 Task: Add Organic Valley Organic Shredded Sharp Cheddar Cheese to the cart.
Action: Mouse moved to (652, 251)
Screenshot: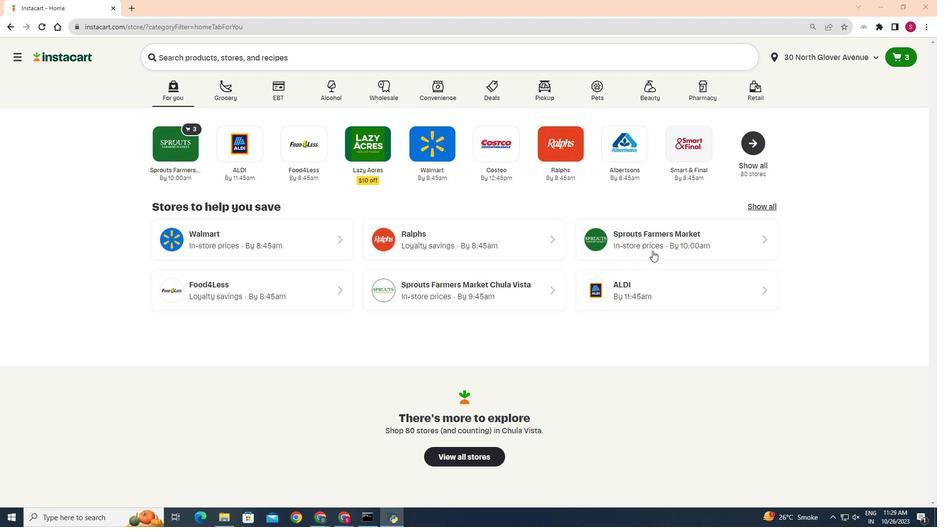 
Action: Mouse pressed left at (652, 251)
Screenshot: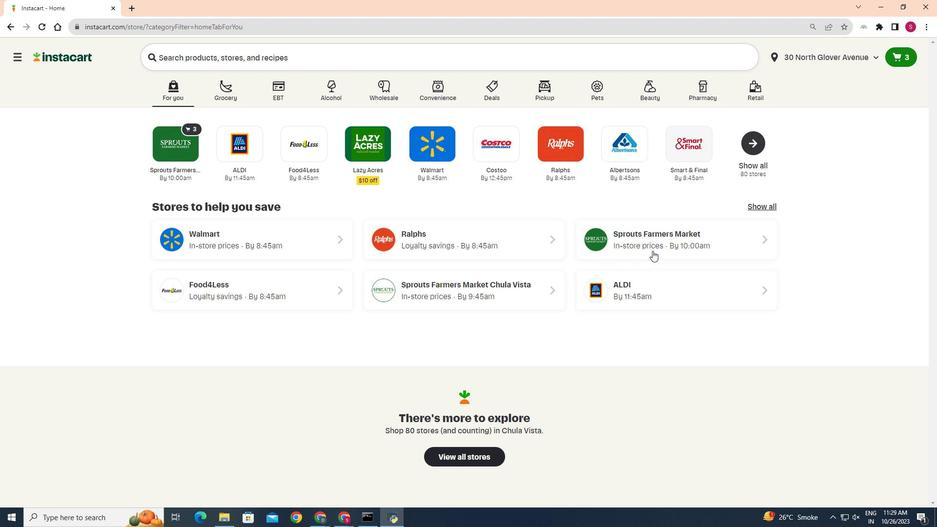 
Action: Mouse moved to (37, 405)
Screenshot: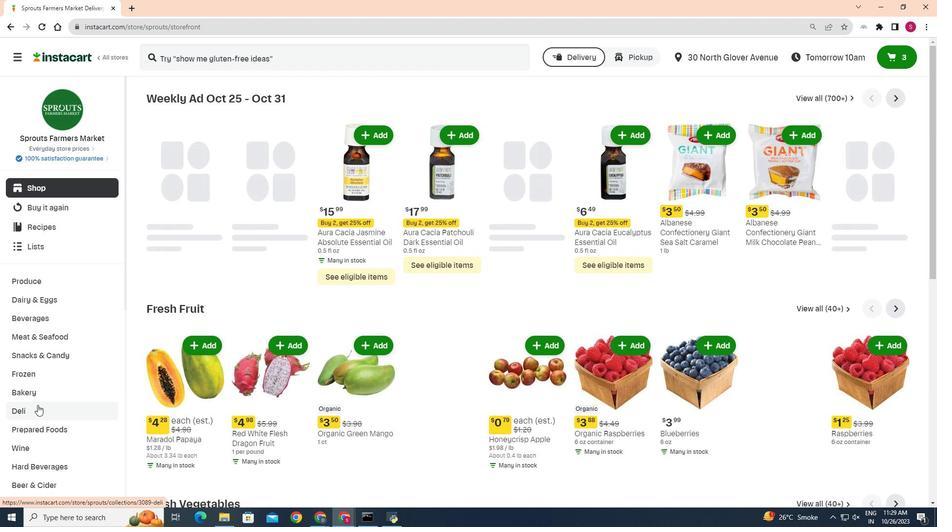 
Action: Mouse pressed left at (37, 405)
Screenshot: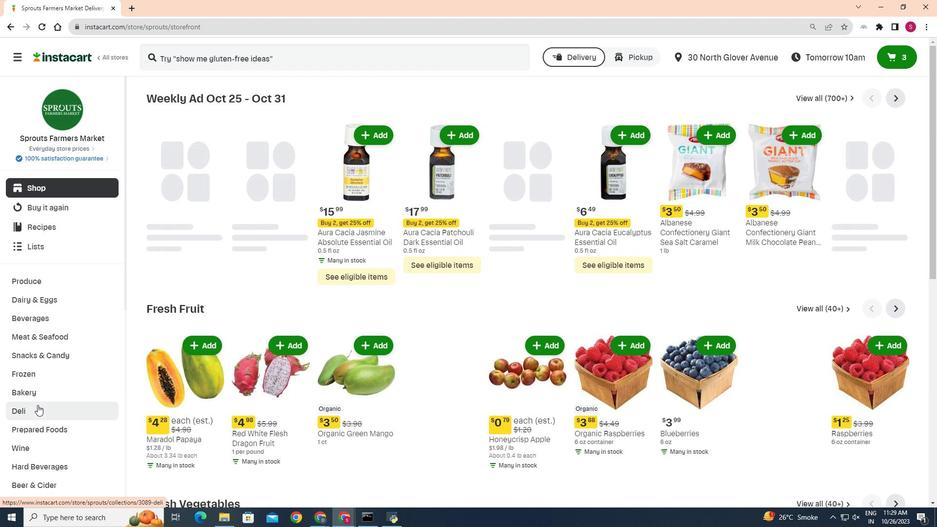 
Action: Mouse moved to (254, 117)
Screenshot: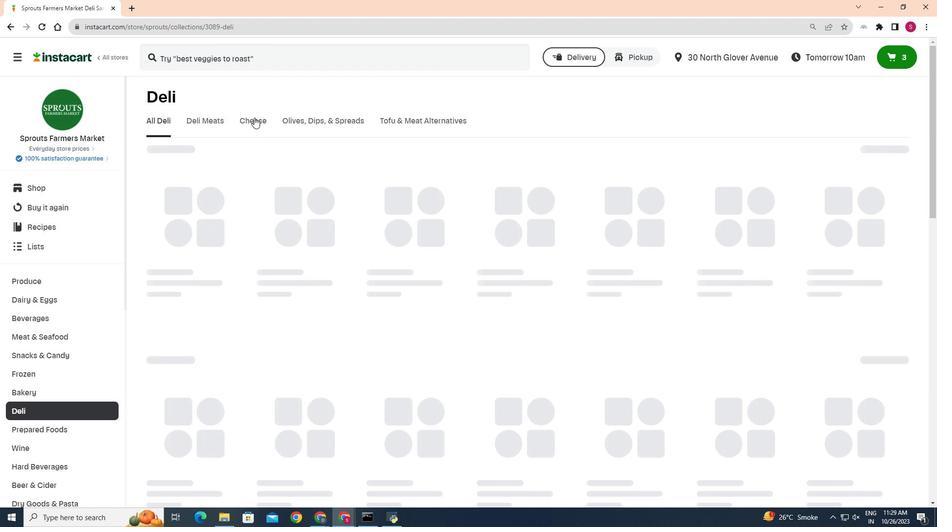 
Action: Mouse pressed left at (254, 117)
Screenshot: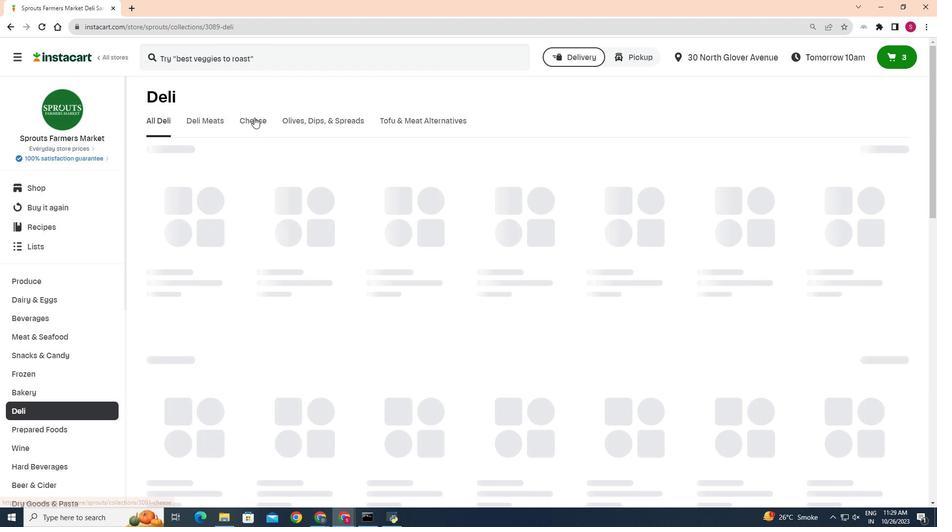 
Action: Mouse moved to (218, 158)
Screenshot: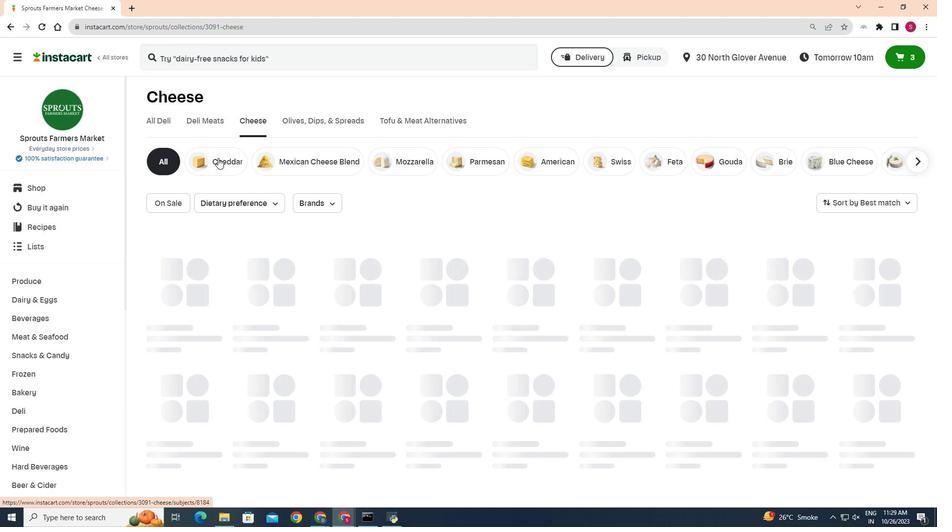 
Action: Mouse pressed left at (218, 158)
Screenshot: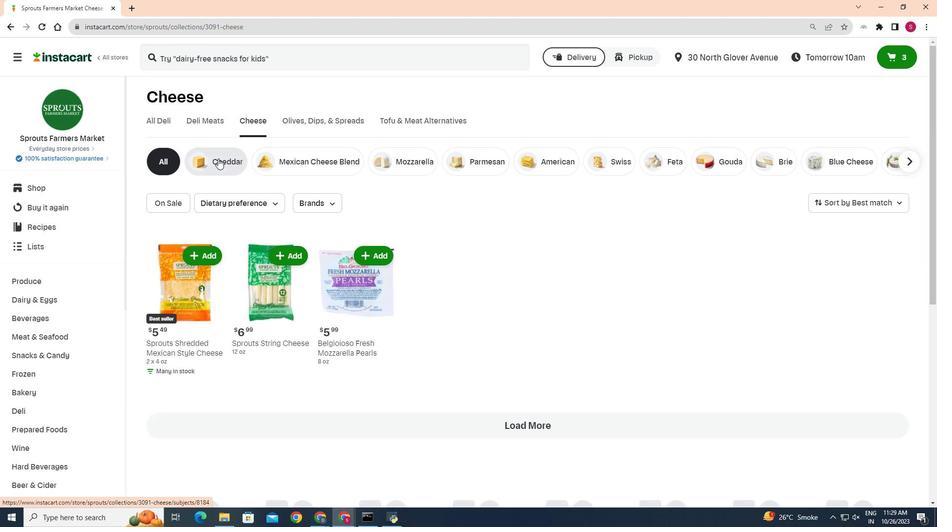 
Action: Mouse moved to (921, 336)
Screenshot: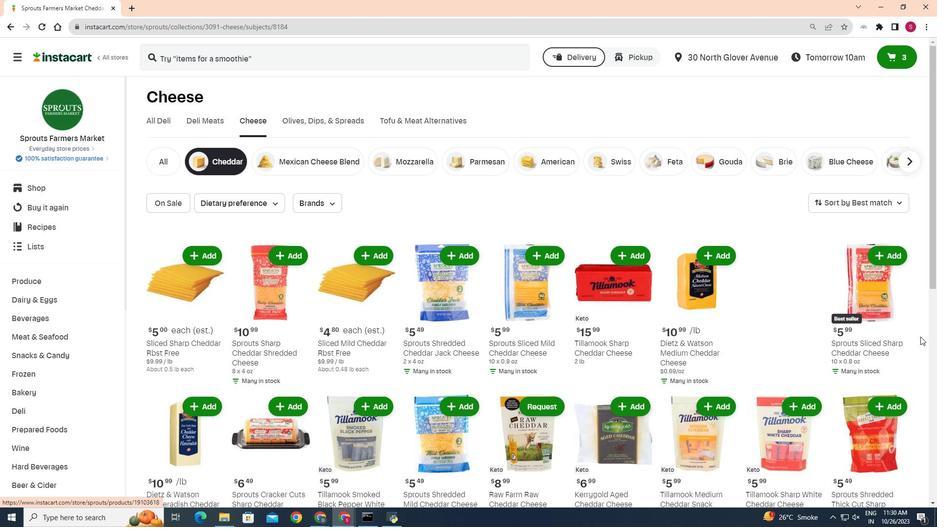 
Action: Mouse scrolled (921, 336) with delta (0, 0)
Screenshot: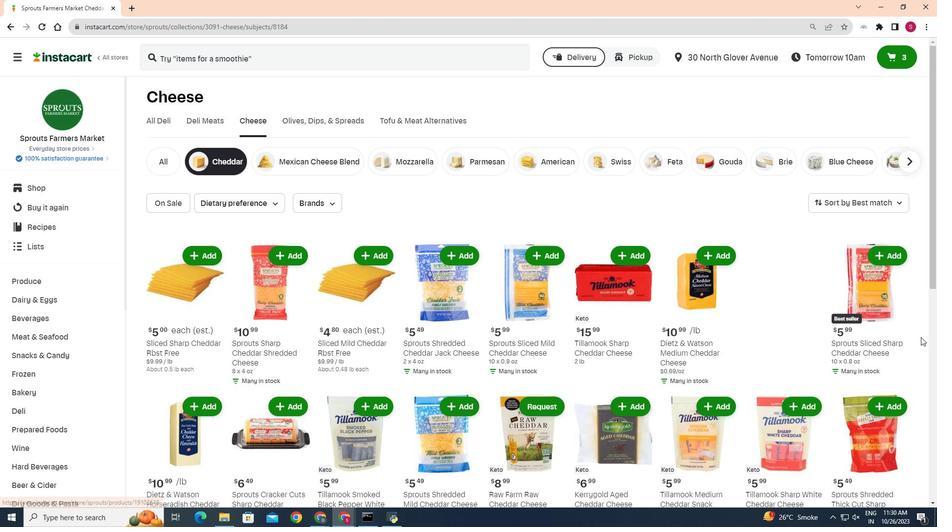 
Action: Mouse moved to (921, 337)
Screenshot: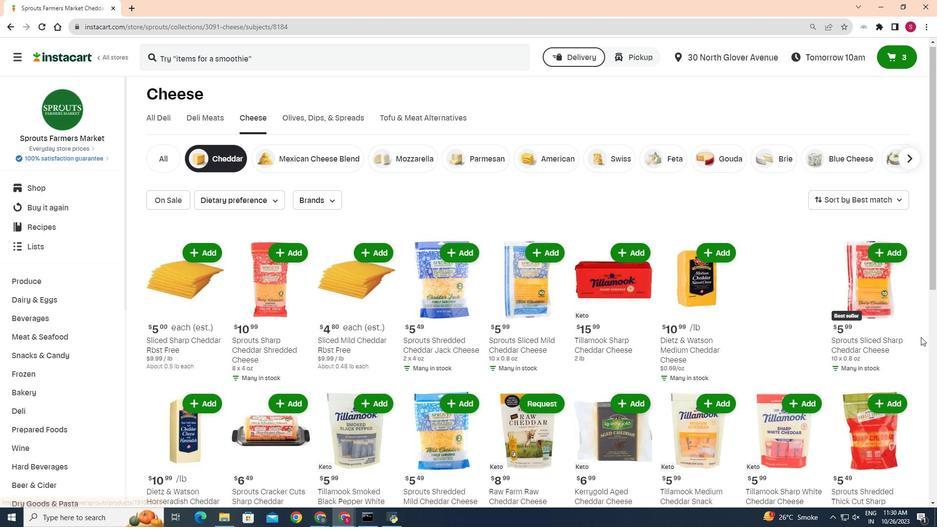 
Action: Mouse scrolled (921, 336) with delta (0, 0)
Screenshot: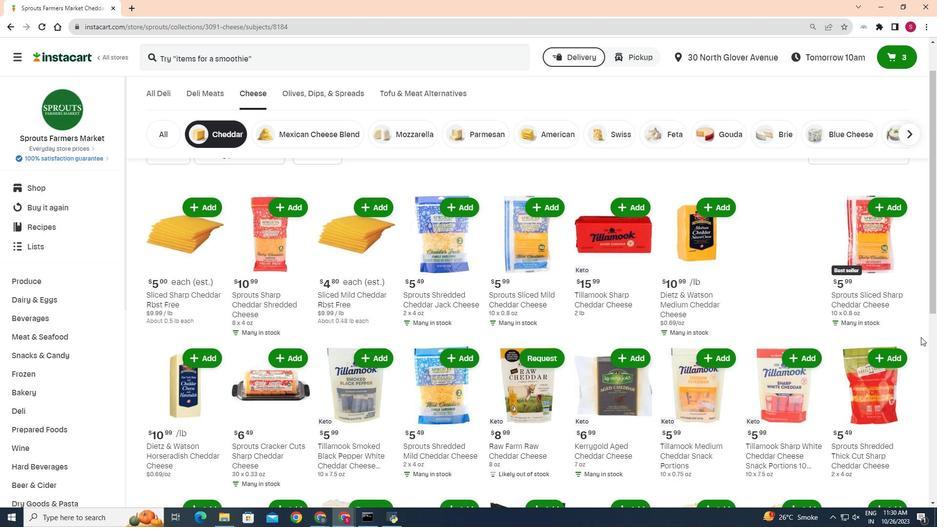 
Action: Mouse scrolled (921, 336) with delta (0, 0)
Screenshot: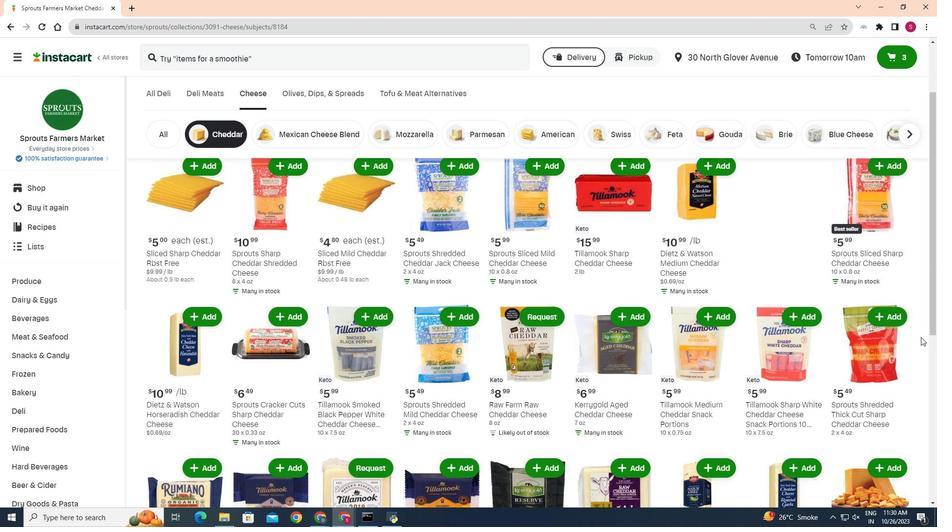 
Action: Mouse moved to (173, 307)
Screenshot: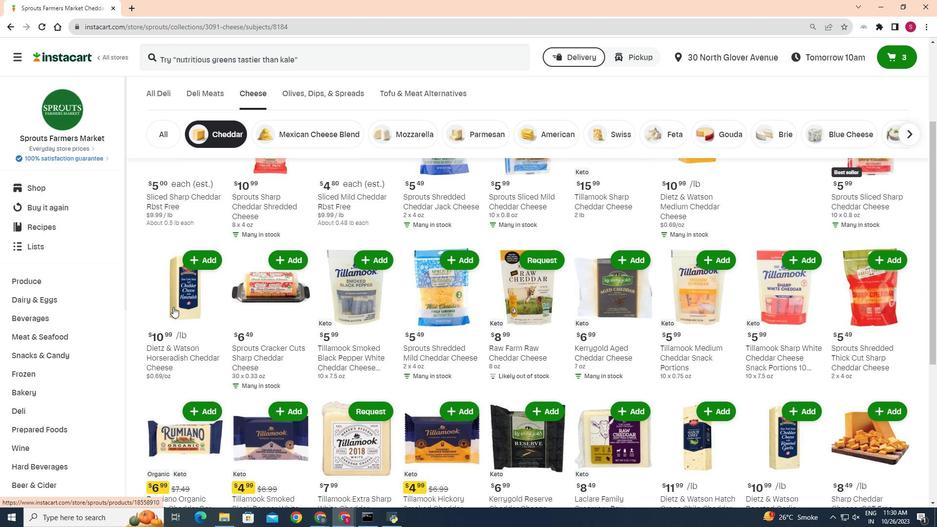 
Action: Mouse scrolled (173, 306) with delta (0, 0)
Screenshot: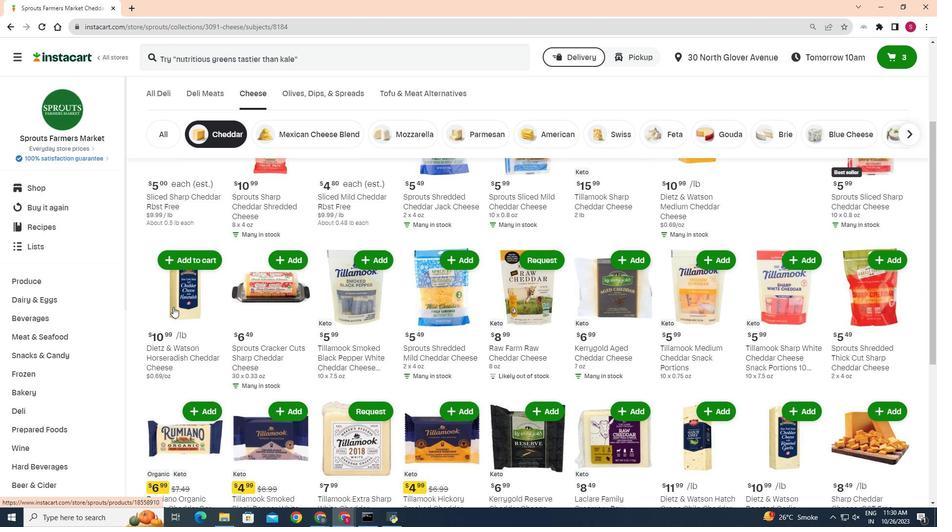 
Action: Mouse scrolled (173, 306) with delta (0, 0)
Screenshot: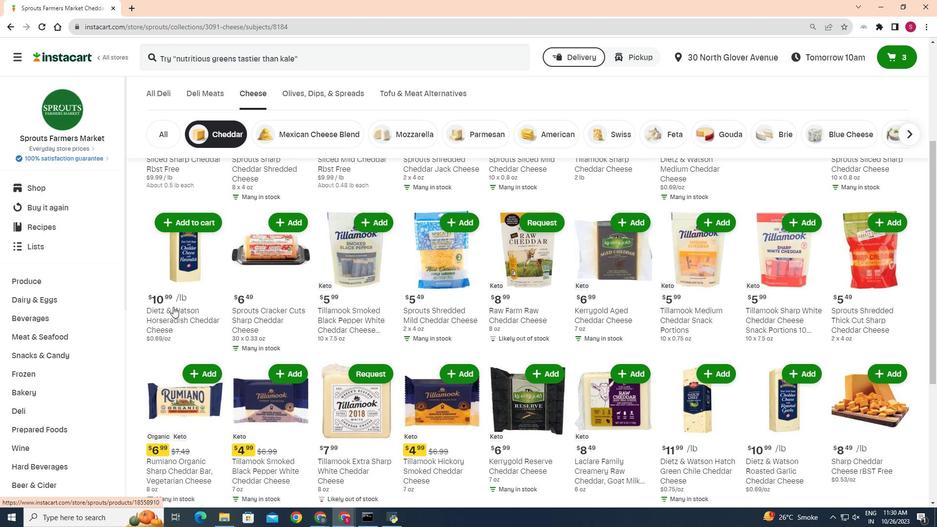 
Action: Mouse scrolled (173, 306) with delta (0, 0)
Screenshot: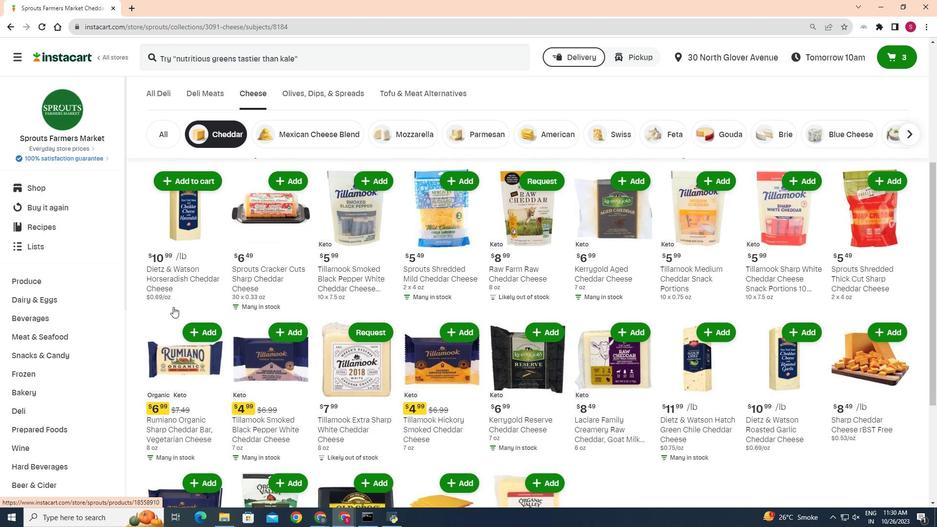 
Action: Mouse moved to (911, 372)
Screenshot: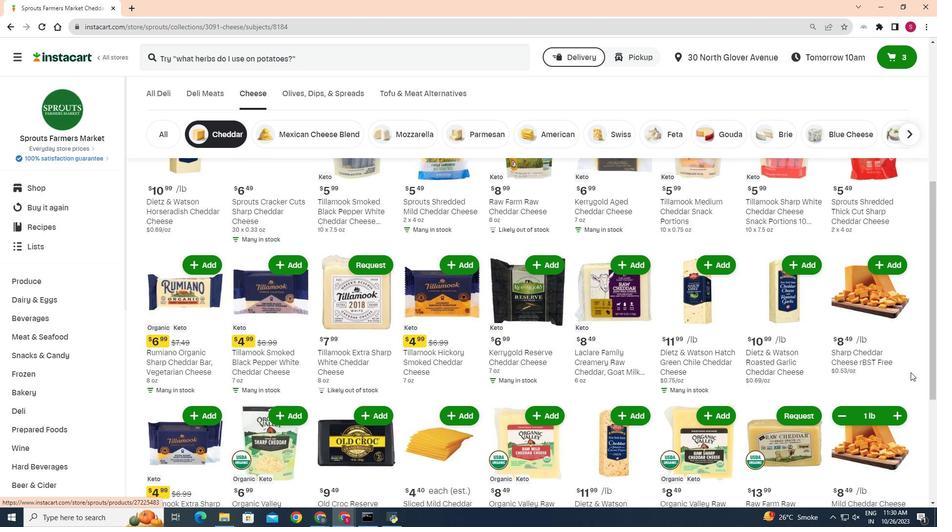 
Action: Mouse scrolled (911, 372) with delta (0, 0)
Screenshot: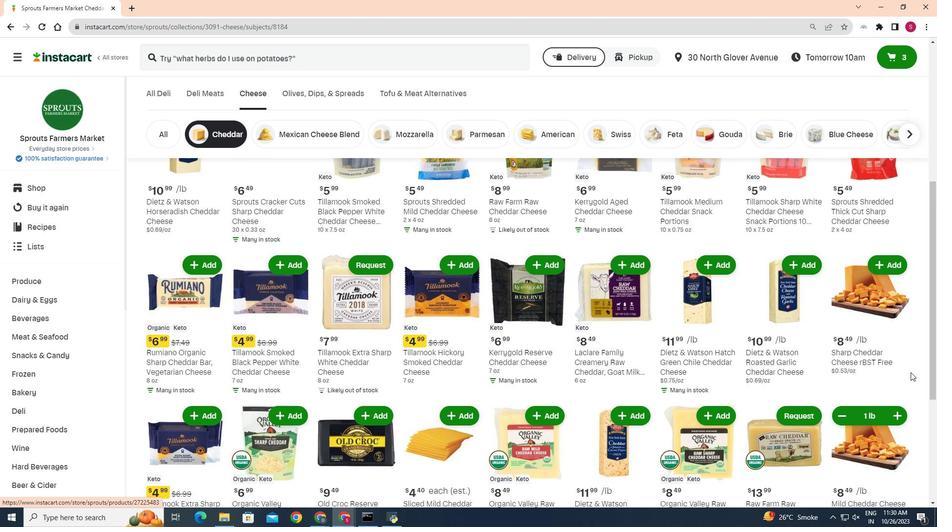 
Action: Mouse moved to (911, 373)
Screenshot: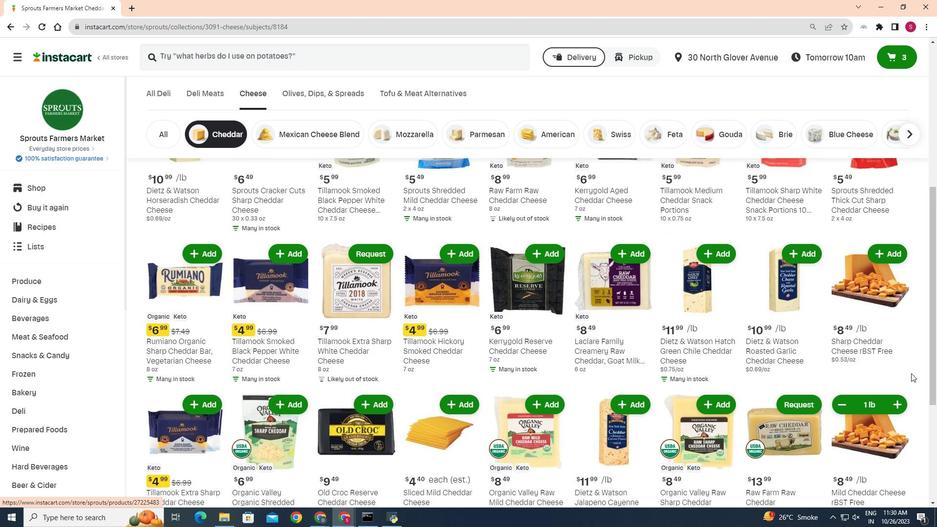 
Action: Mouse scrolled (911, 373) with delta (0, 0)
Screenshot: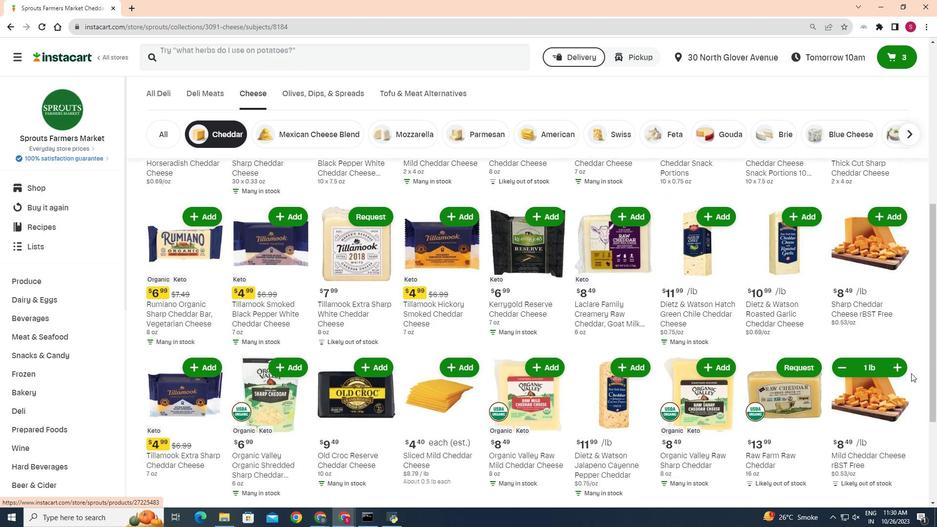 
Action: Mouse moved to (280, 314)
Screenshot: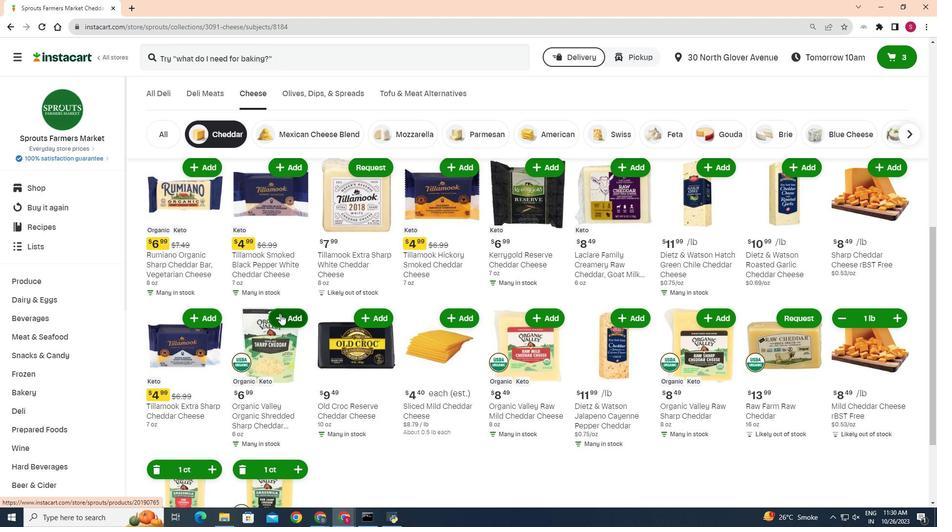 
Action: Mouse pressed left at (280, 314)
Screenshot: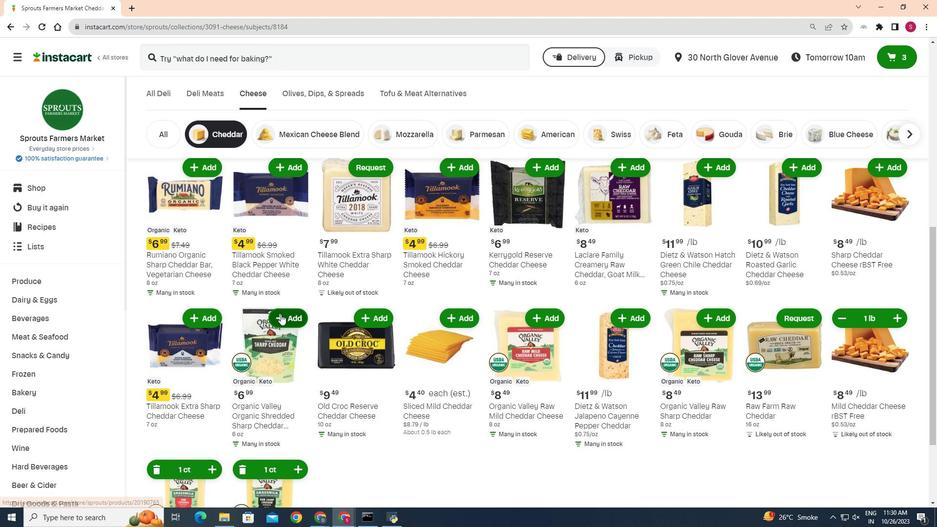 
Action: Mouse moved to (303, 291)
Screenshot: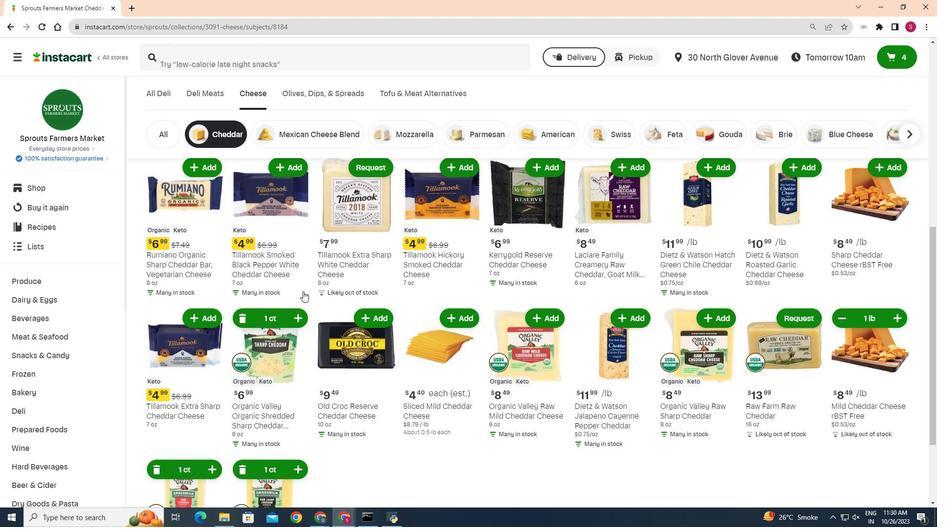 
